 Task: Select the phase option in the cursor blinking.
Action: Mouse moved to (21, 565)
Screenshot: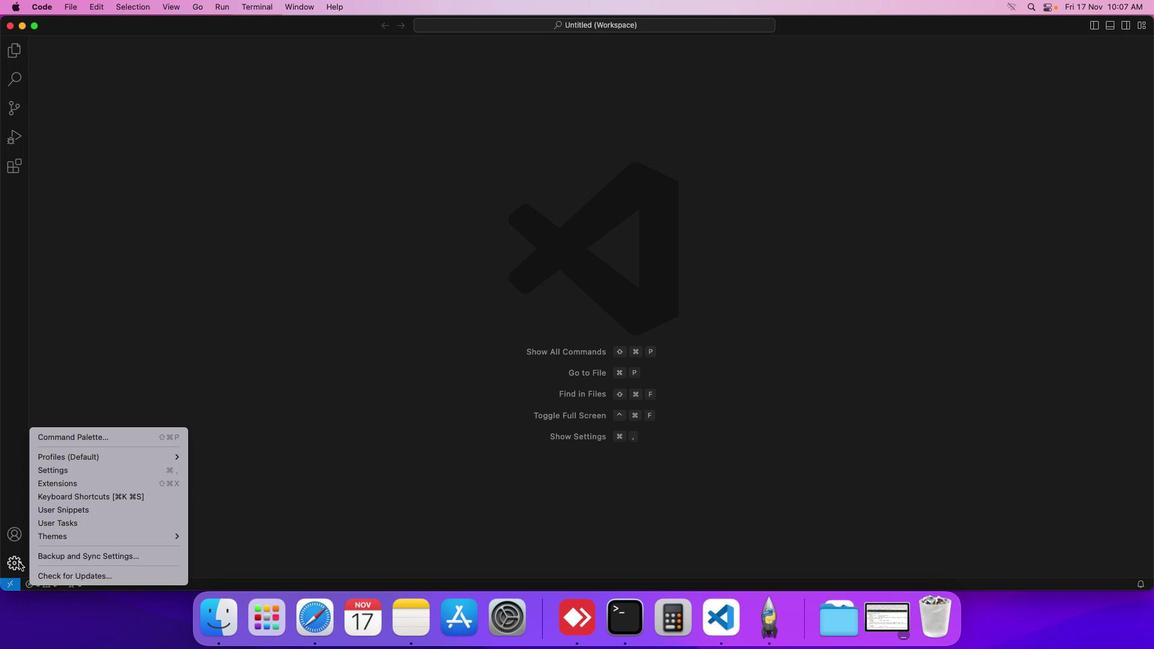 
Action: Mouse pressed left at (21, 565)
Screenshot: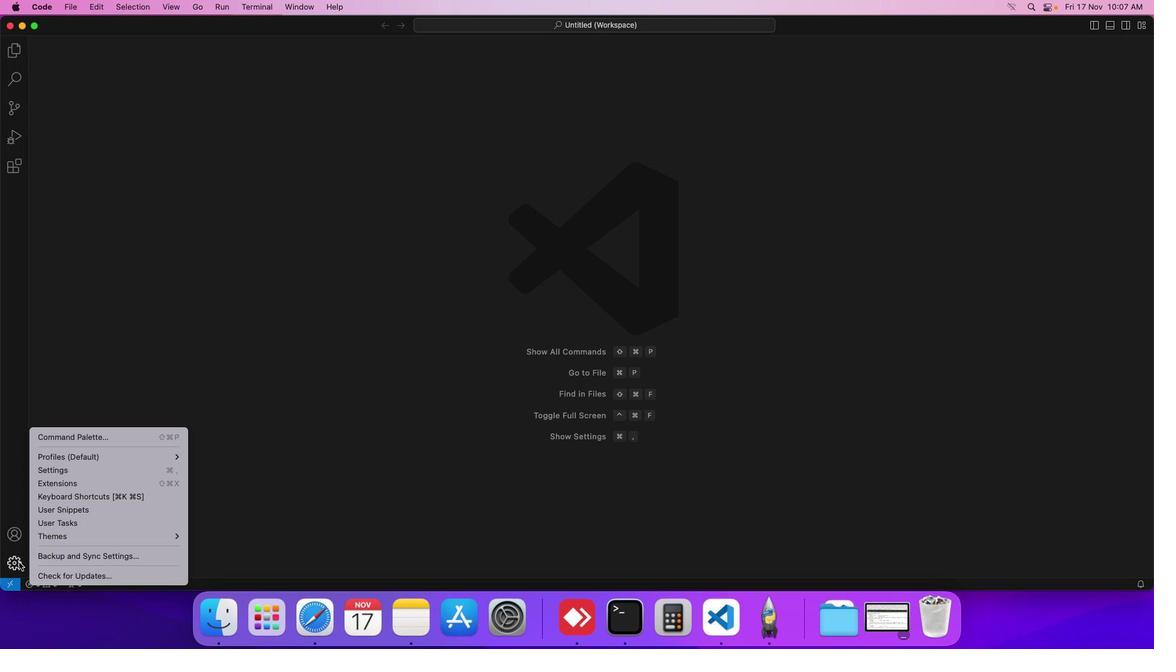 
Action: Mouse moved to (38, 469)
Screenshot: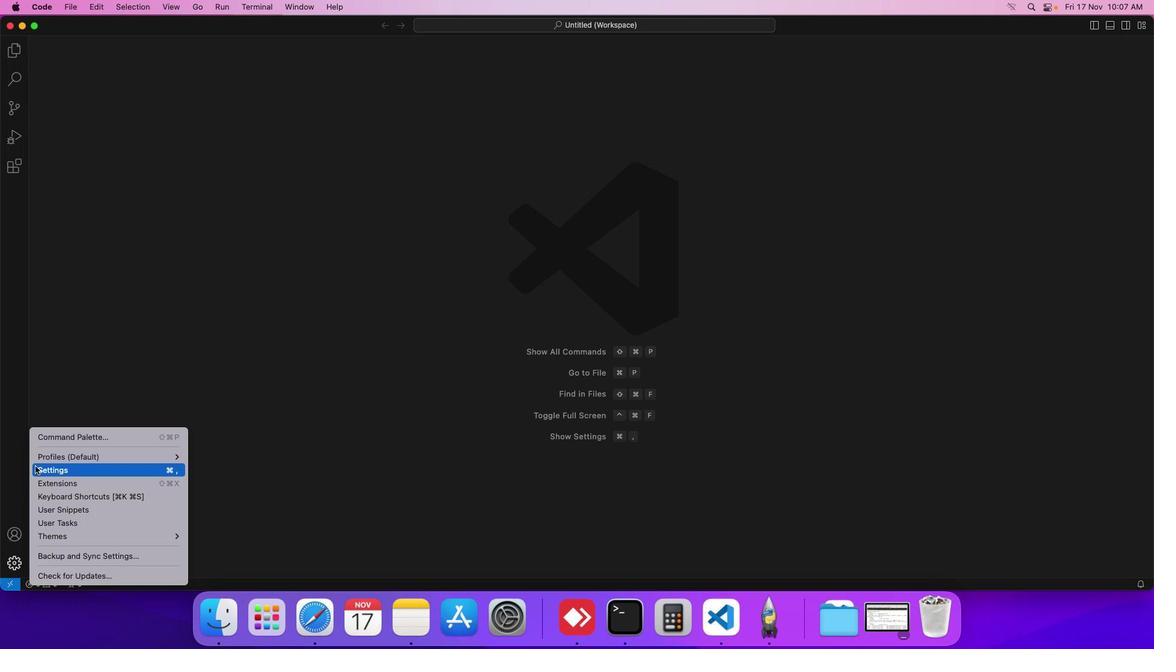 
Action: Mouse pressed left at (38, 469)
Screenshot: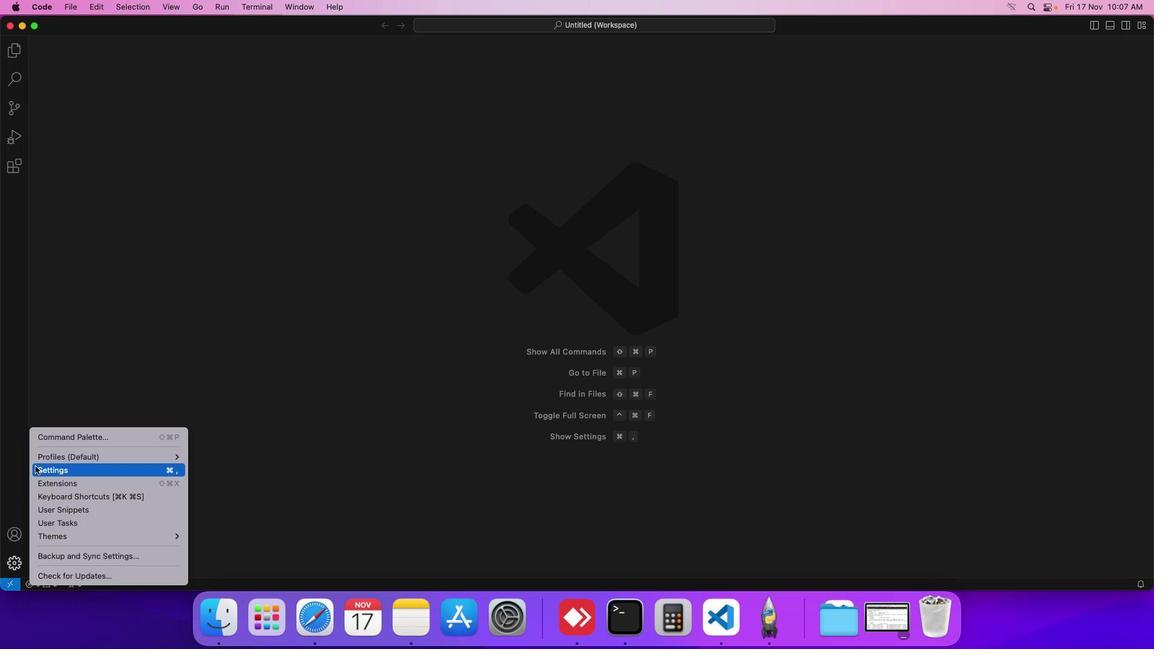 
Action: Mouse moved to (310, 100)
Screenshot: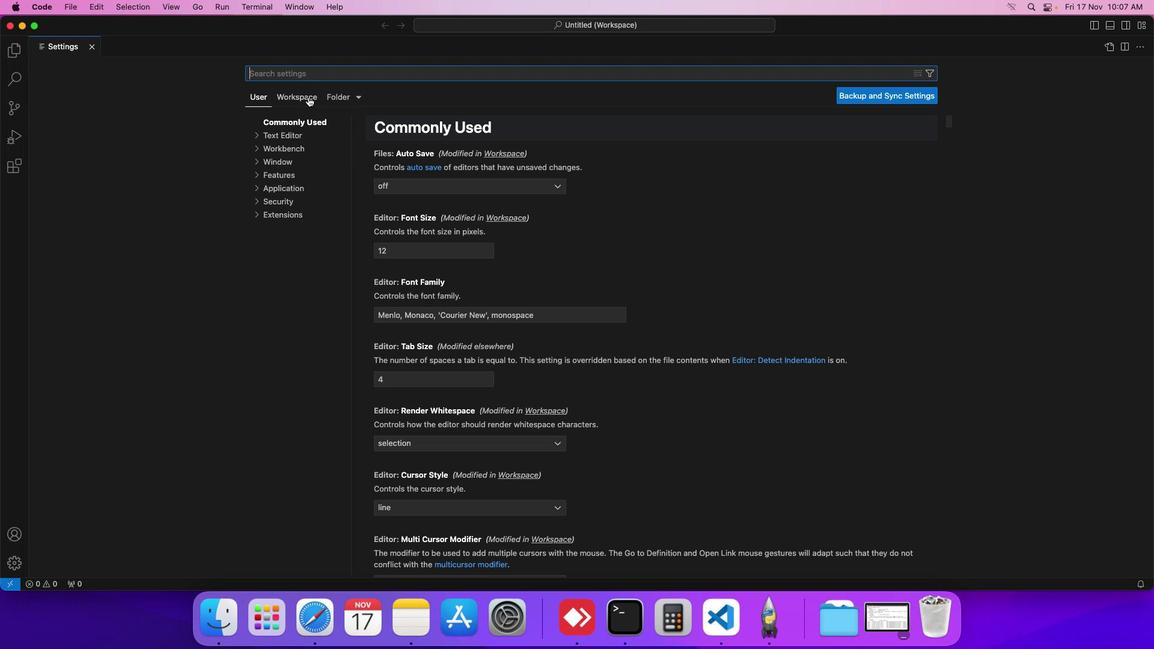 
Action: Mouse pressed left at (310, 100)
Screenshot: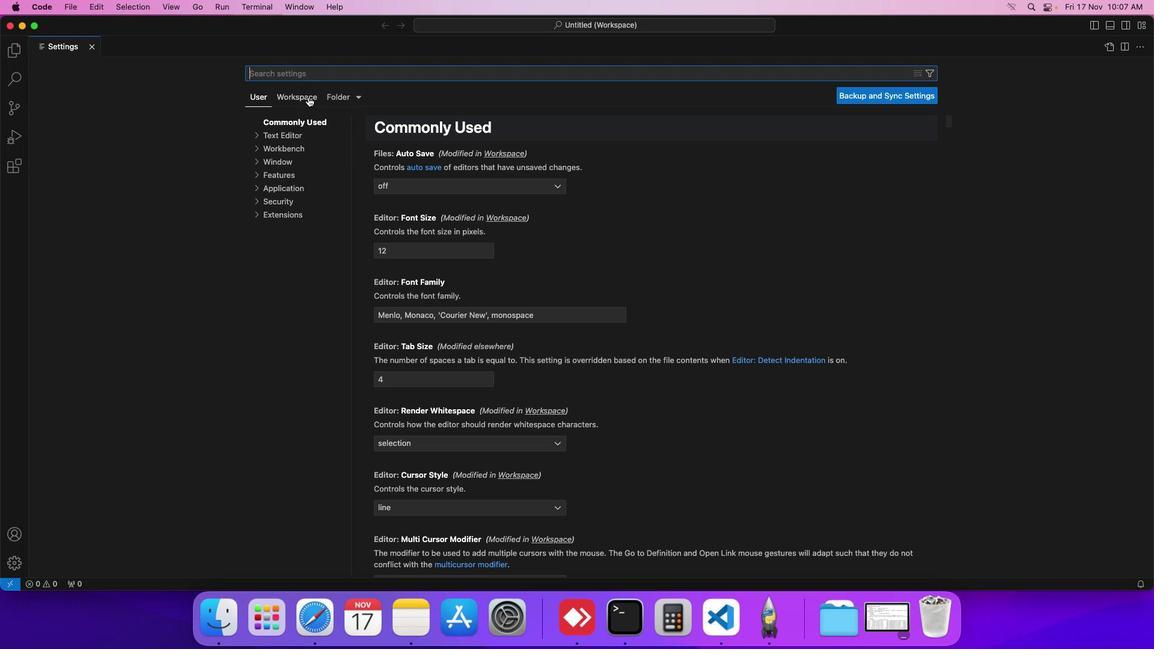 
Action: Mouse moved to (295, 140)
Screenshot: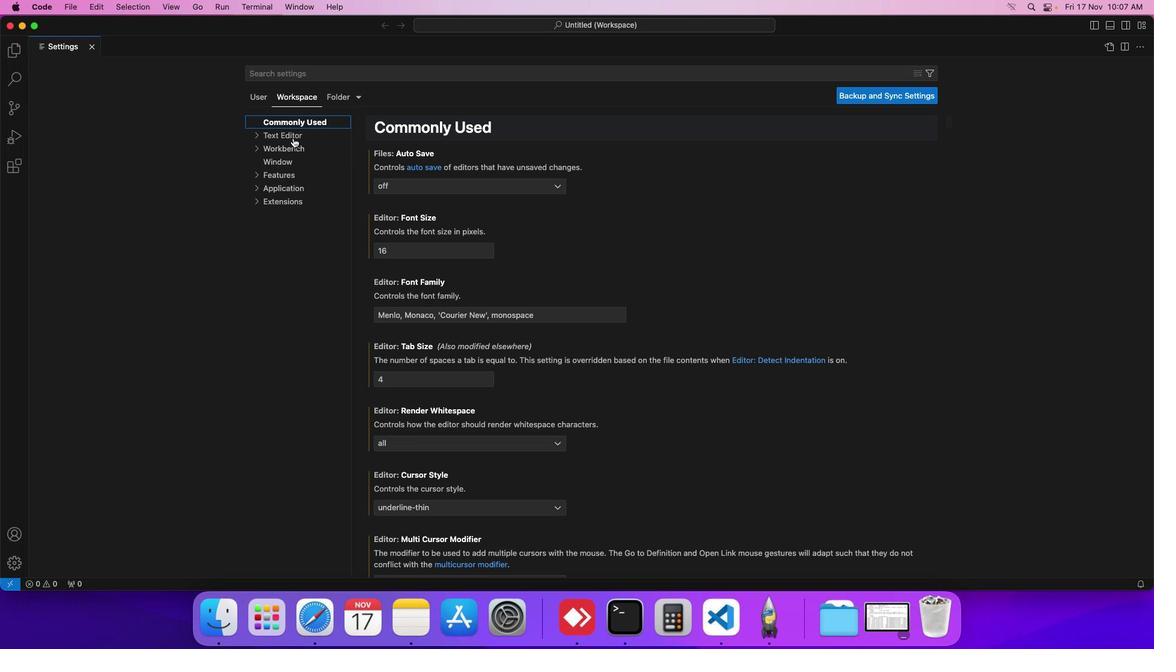 
Action: Mouse pressed left at (295, 140)
Screenshot: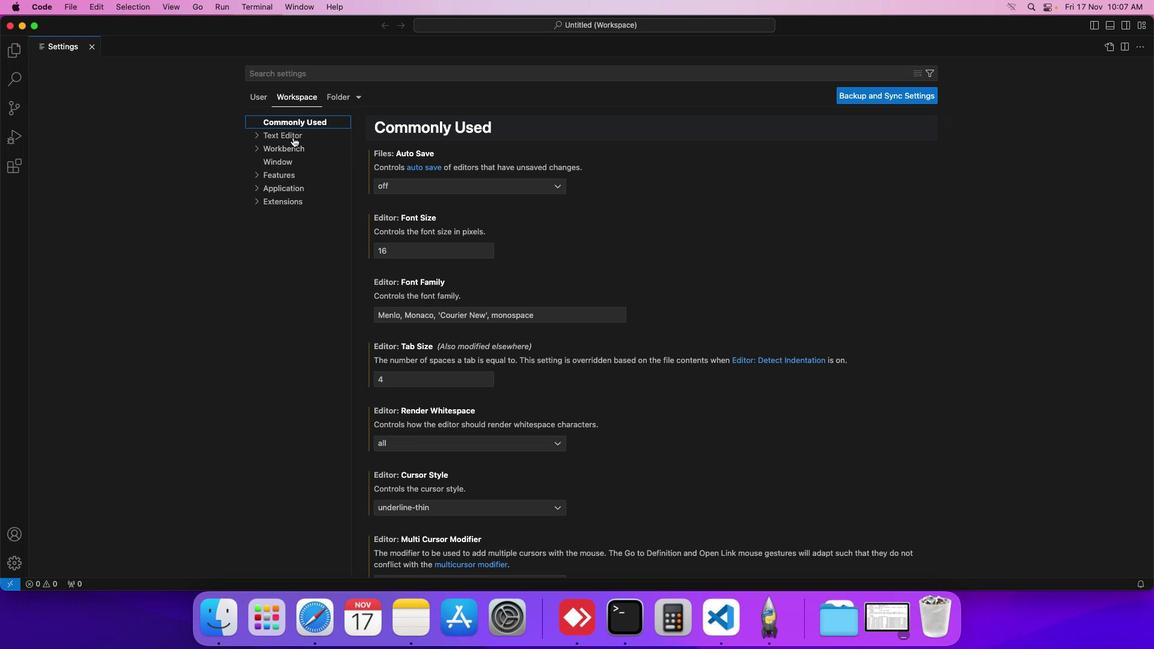 
Action: Mouse moved to (288, 152)
Screenshot: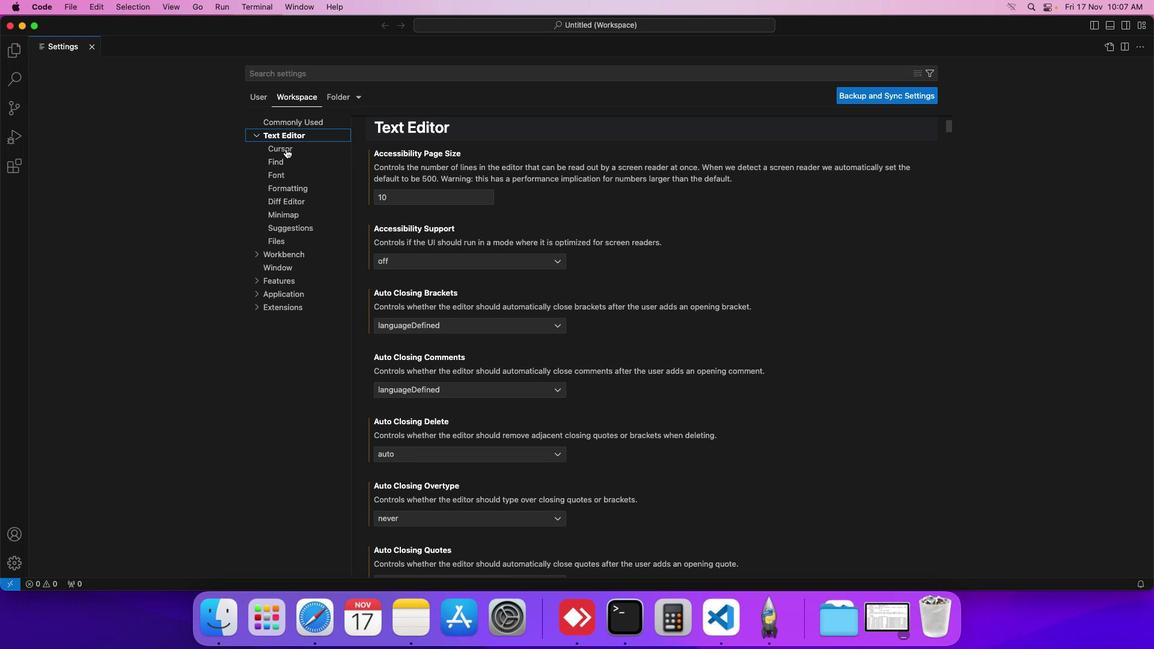 
Action: Mouse pressed left at (288, 152)
Screenshot: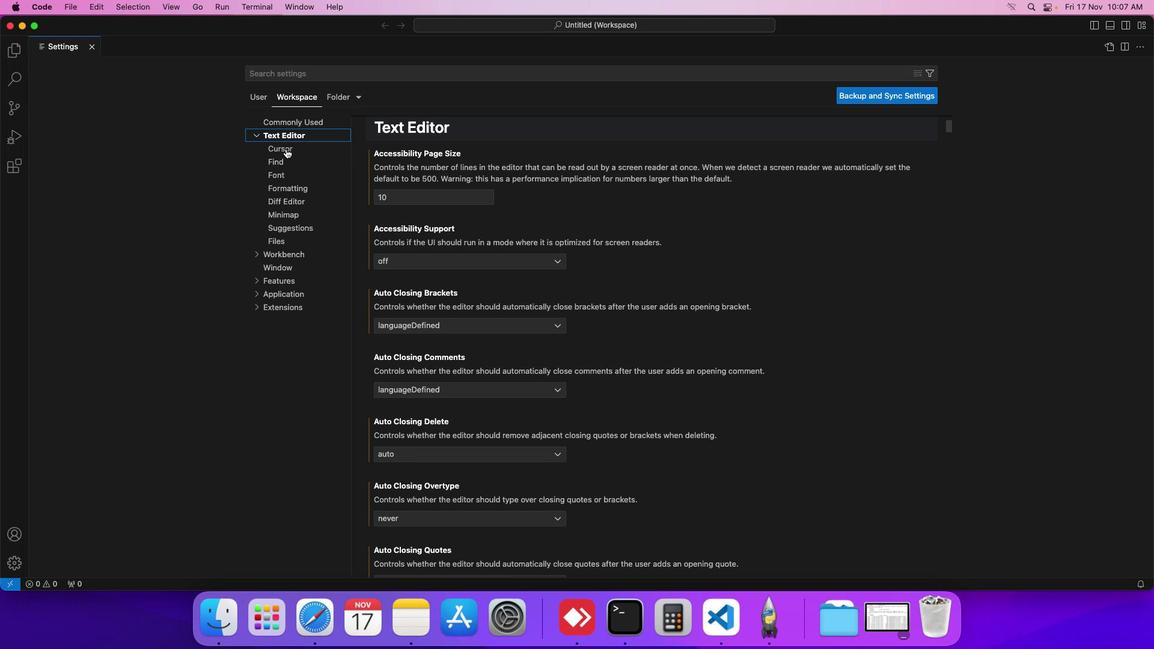 
Action: Mouse moved to (435, 197)
Screenshot: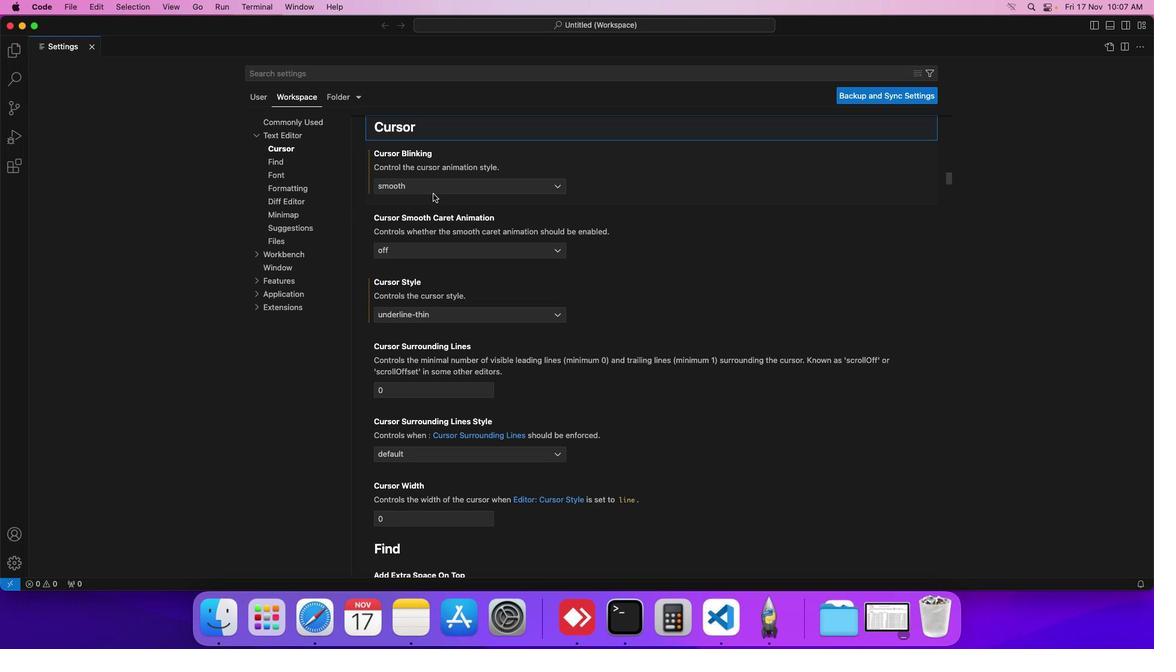 
Action: Mouse pressed left at (435, 197)
Screenshot: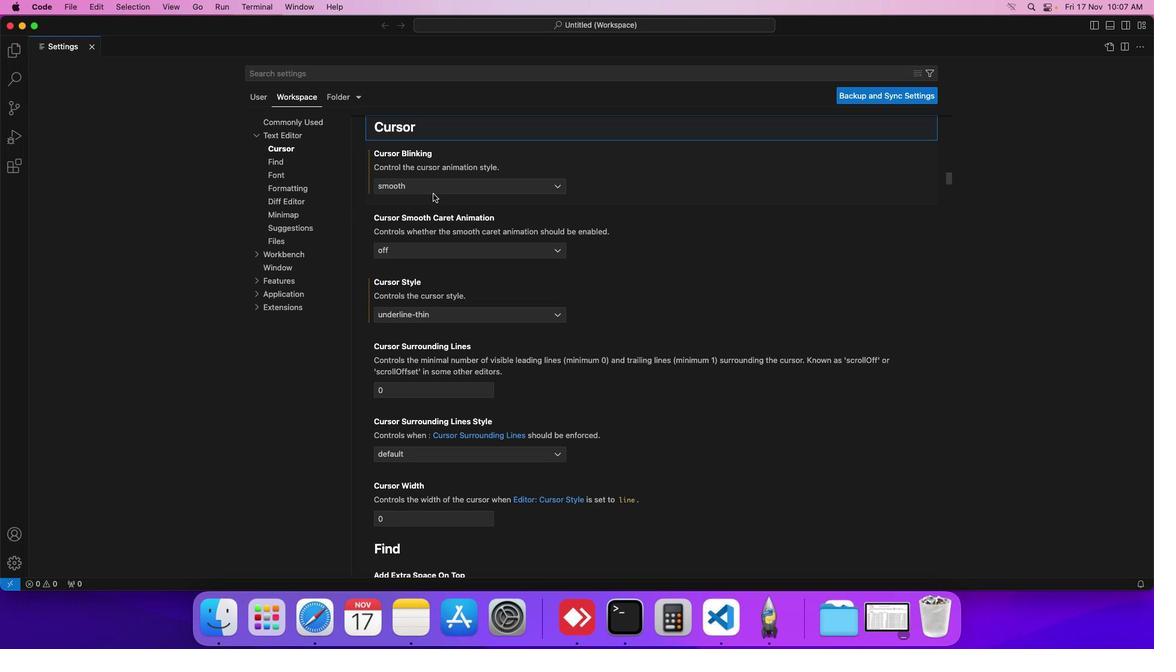 
Action: Mouse moved to (436, 195)
Screenshot: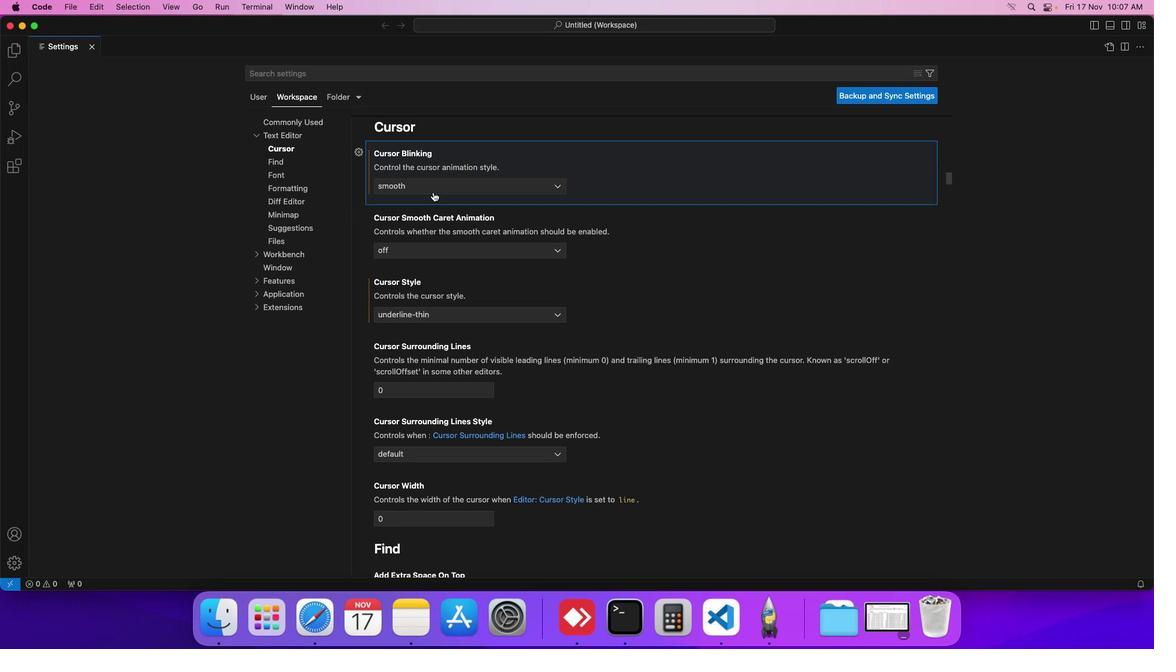 
Action: Mouse pressed left at (436, 195)
Screenshot: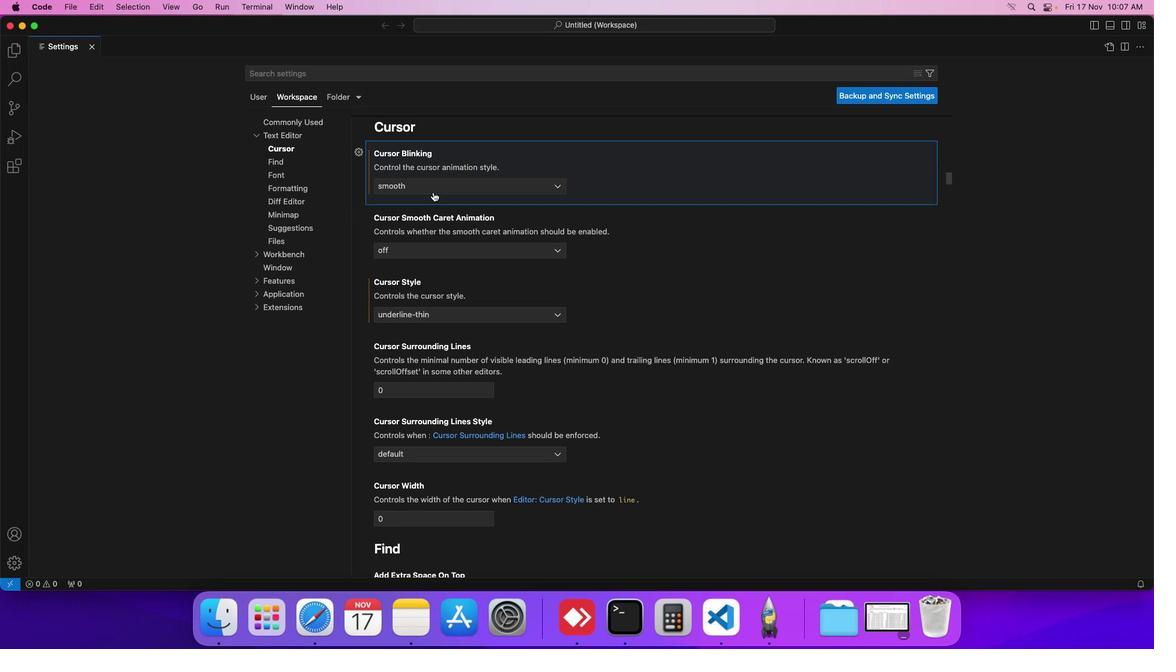 
Action: Mouse moved to (422, 227)
Screenshot: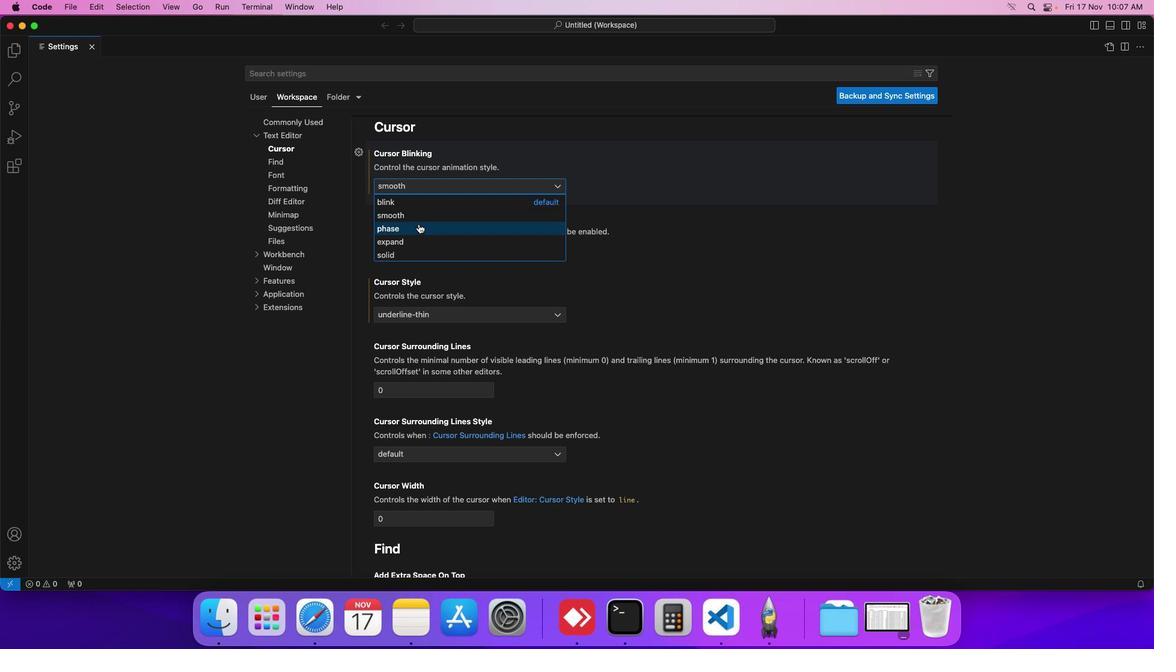 
Action: Mouse pressed left at (422, 227)
Screenshot: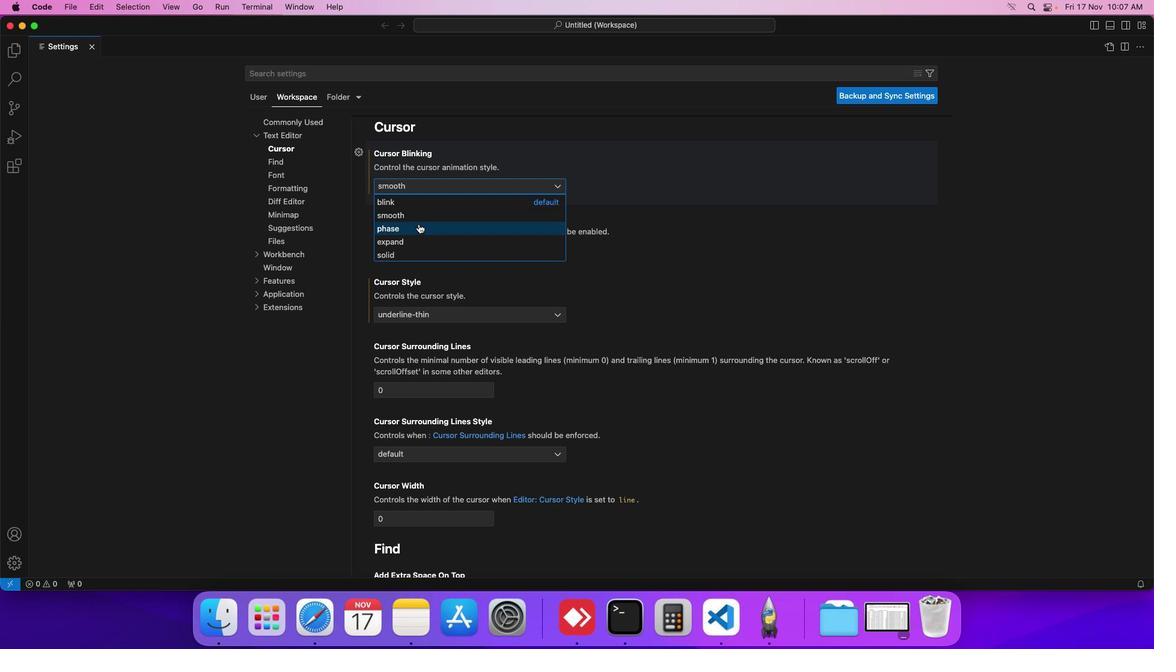 
Action: Mouse moved to (455, 199)
Screenshot: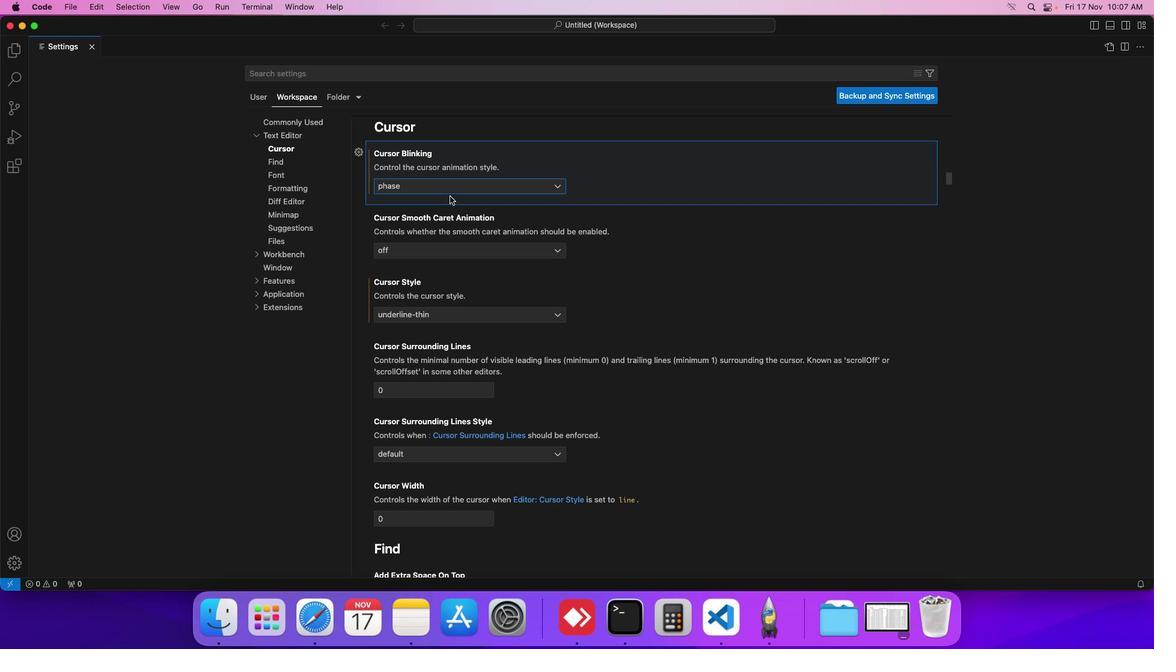 
